 Task: Add Description DS0051 to Card Card0051 in Board Board0043 in Workspace Development in Trello
Action: Mouse moved to (731, 121)
Screenshot: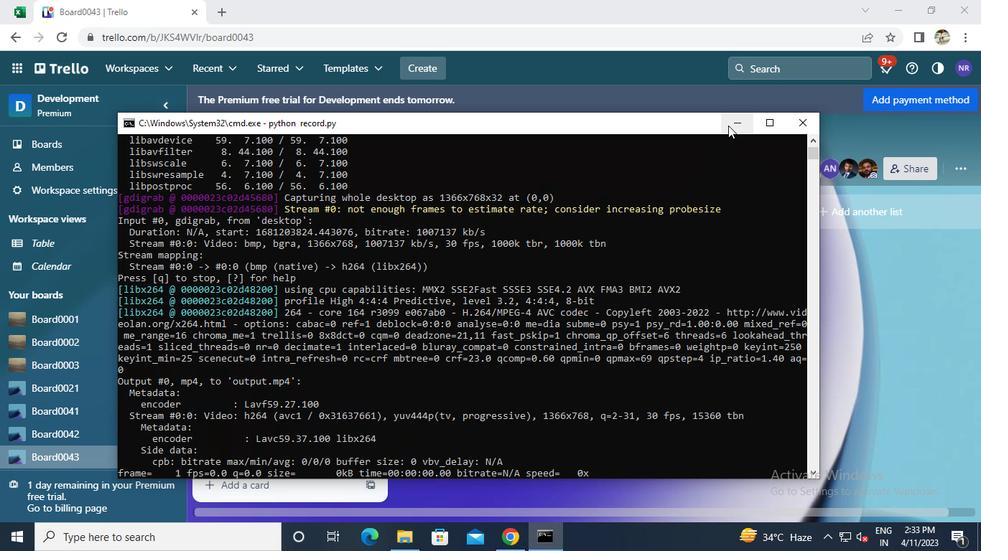 
Action: Mouse pressed left at (731, 121)
Screenshot: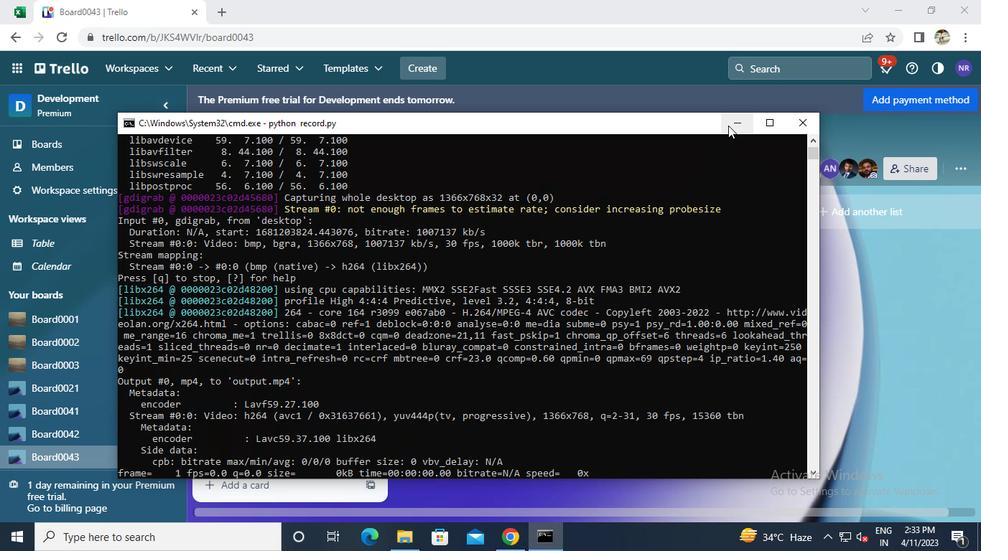 
Action: Mouse moved to (321, 386)
Screenshot: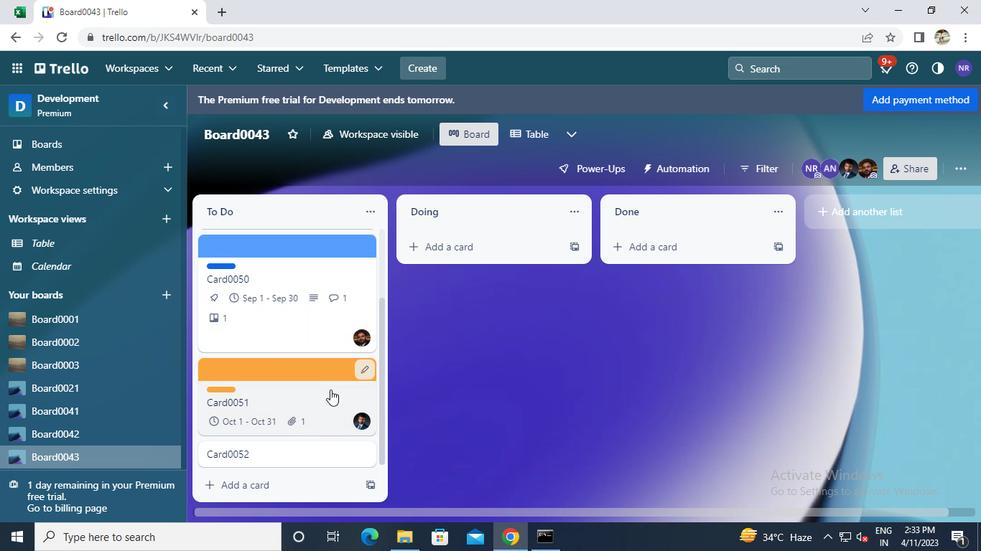 
Action: Mouse pressed left at (321, 386)
Screenshot: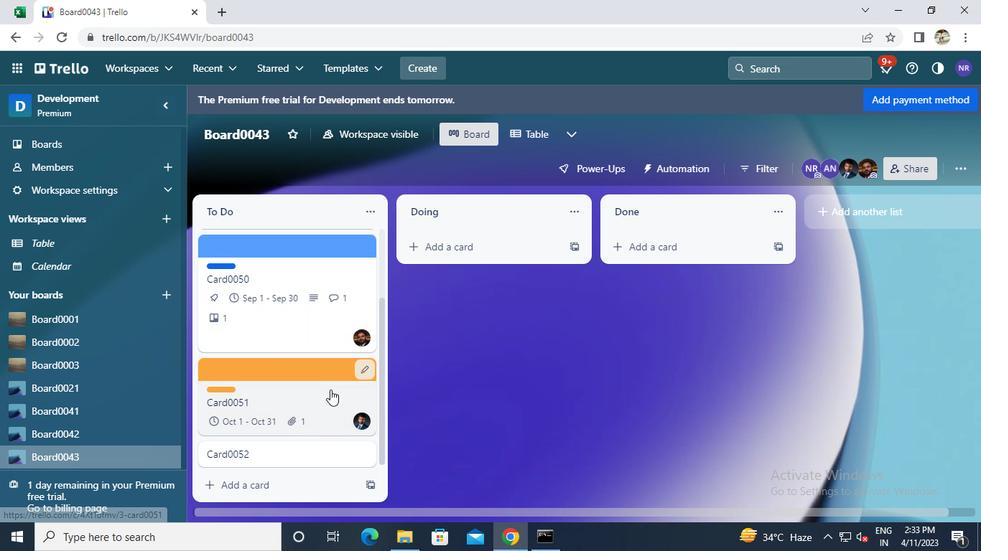
Action: Mouse moved to (319, 385)
Screenshot: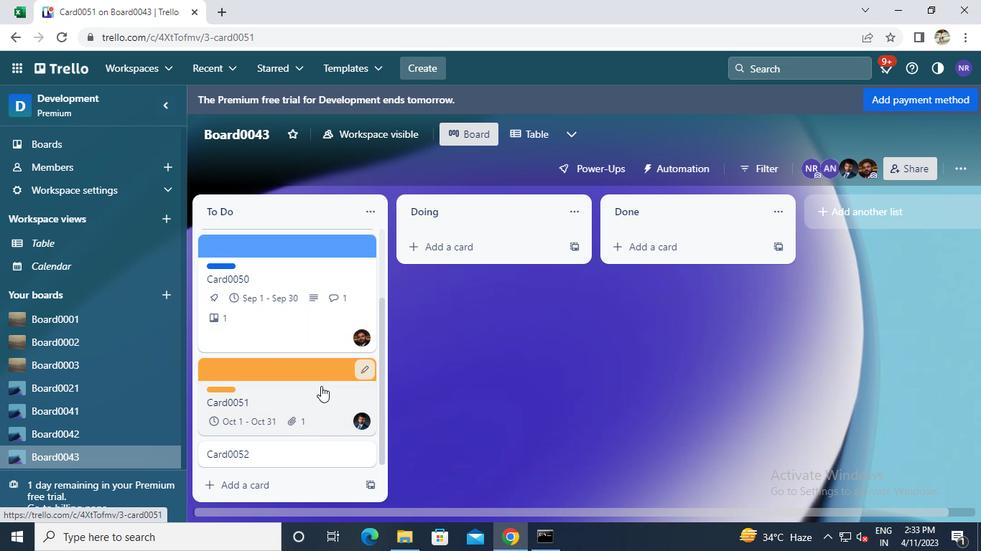 
Action: Mouse pressed left at (319, 385)
Screenshot: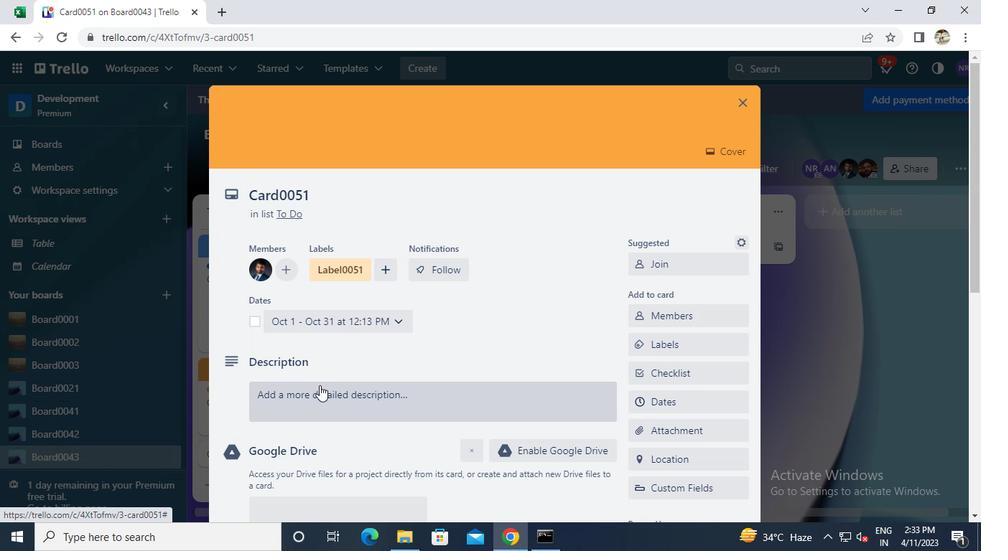 
Action: Keyboard Key.caps_lock
Screenshot: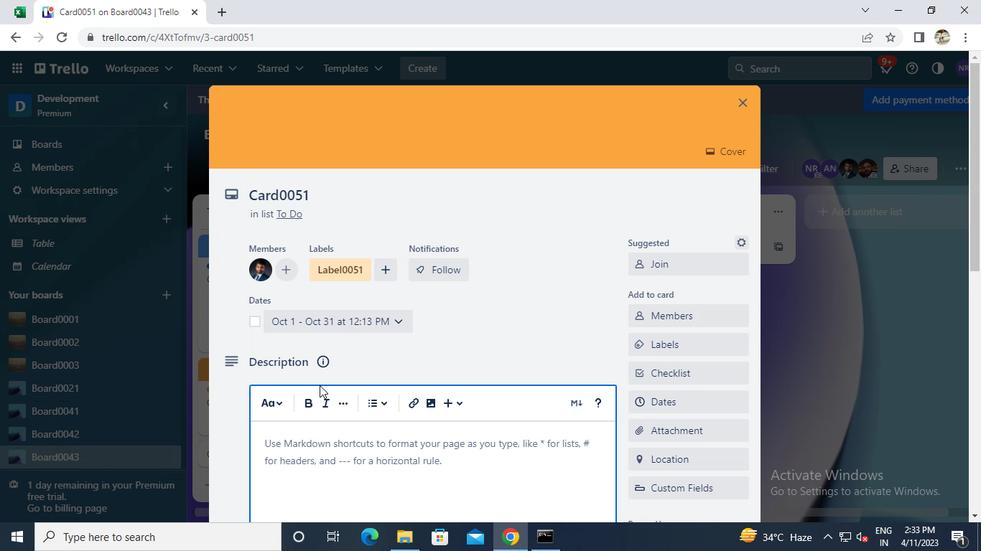 
Action: Keyboard d
Screenshot: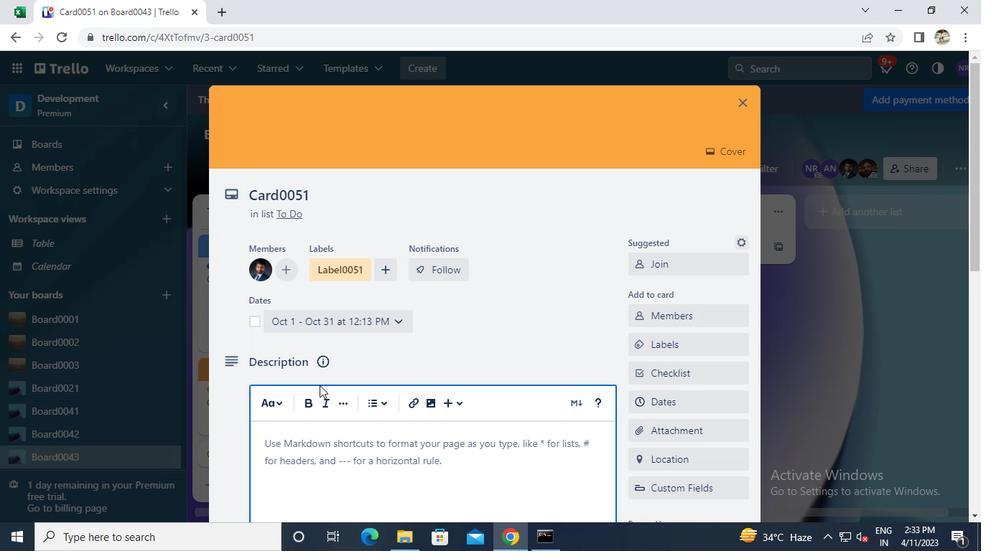 
Action: Keyboard s
Screenshot: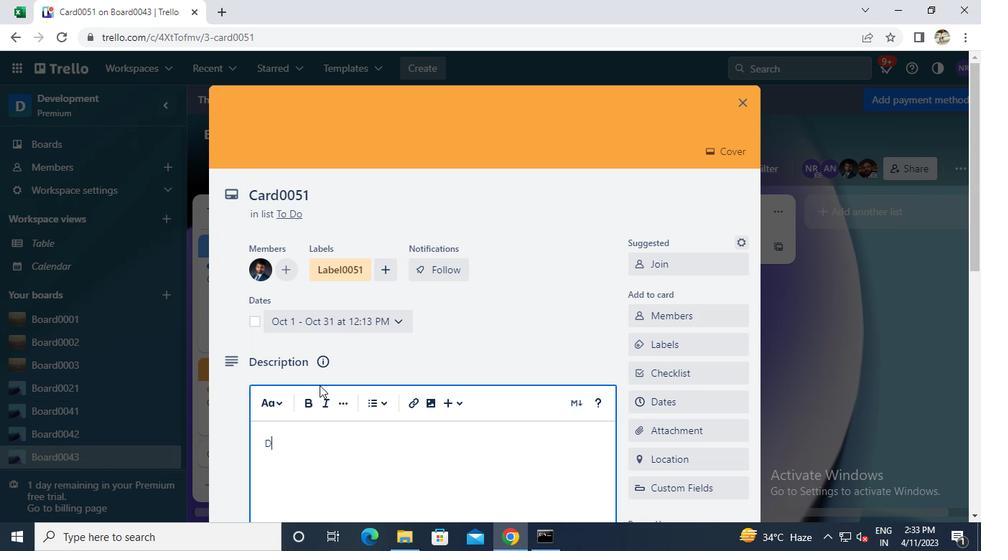 
Action: Keyboard 0
Screenshot: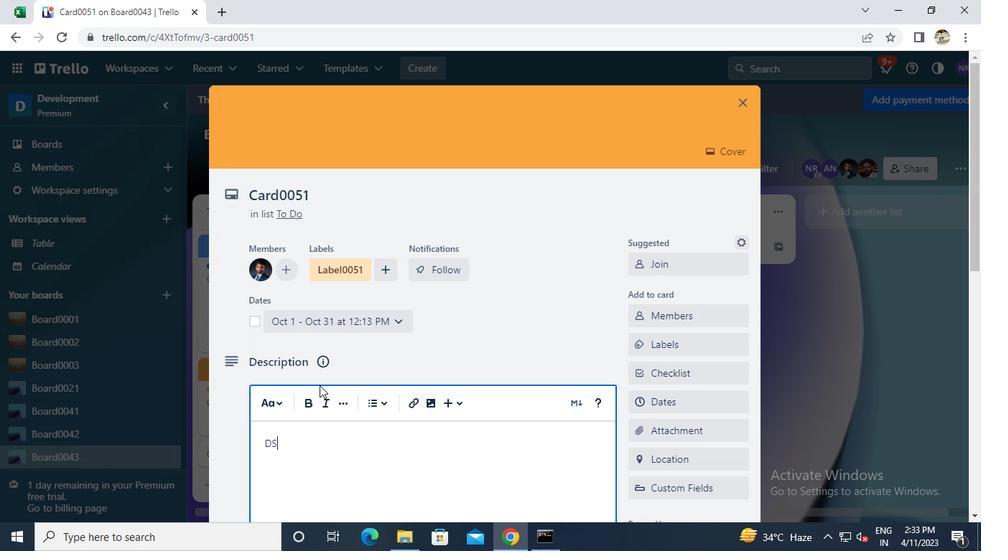 
Action: Keyboard 0
Screenshot: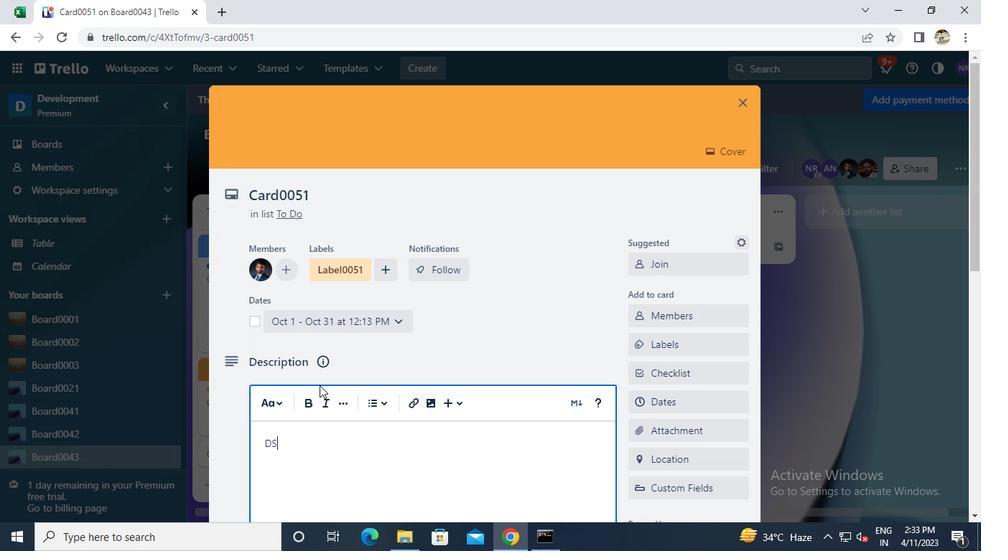 
Action: Keyboard 5
Screenshot: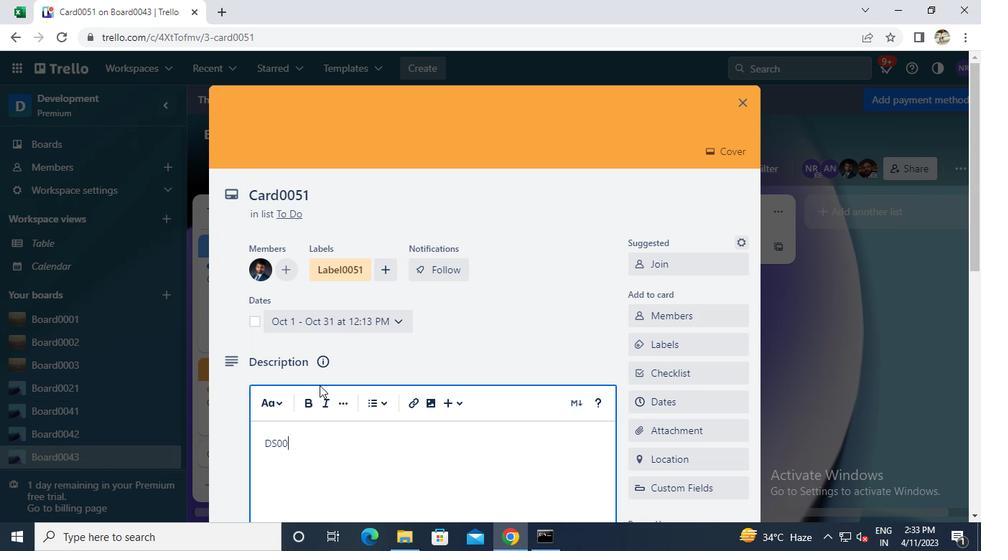 
Action: Keyboard 1
Screenshot: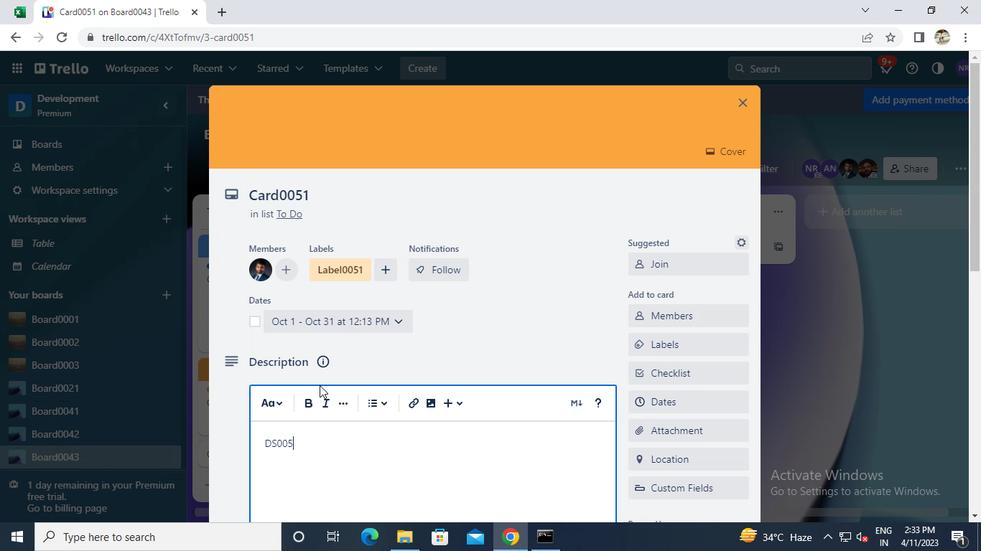 
Action: Mouse moved to (271, 305)
Screenshot: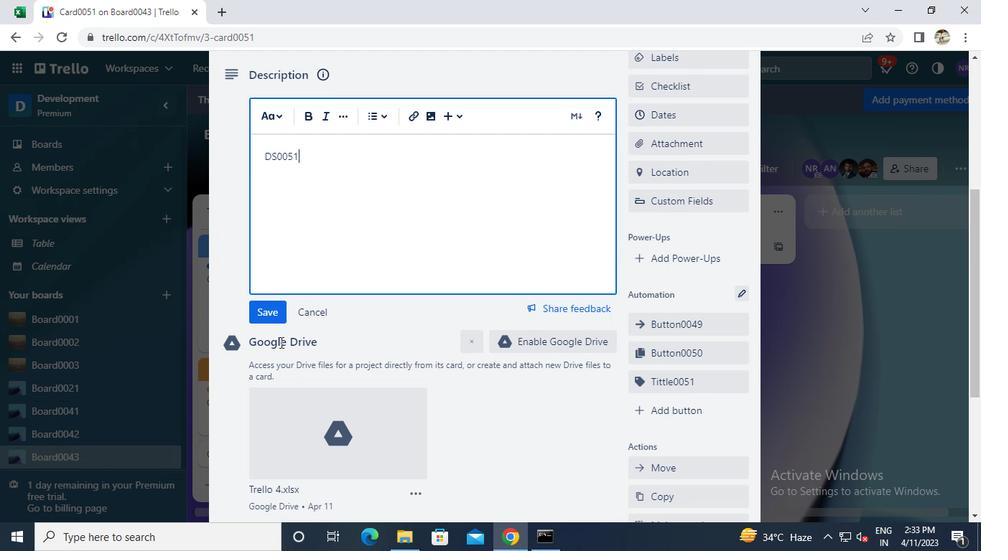 
Action: Mouse pressed left at (271, 305)
Screenshot: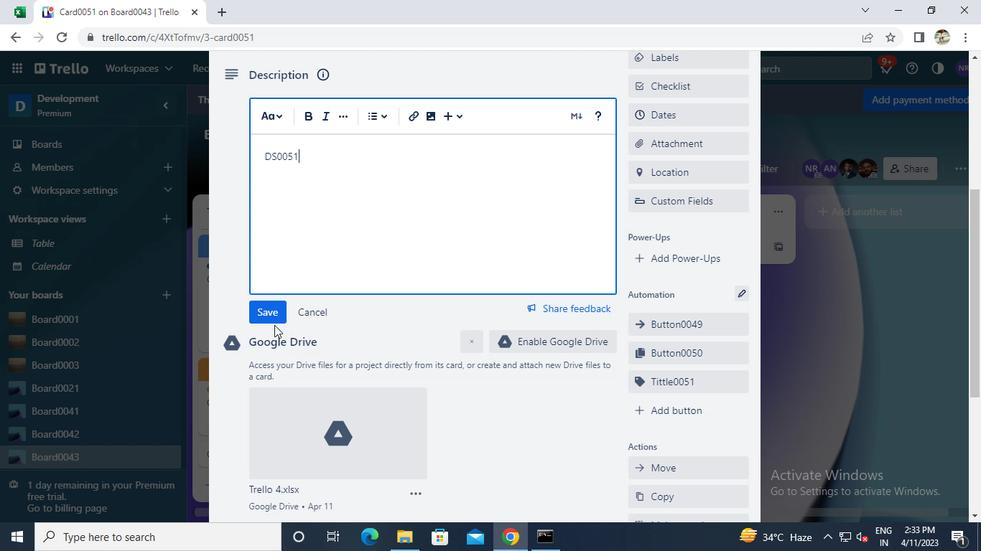 
Action: Mouse moved to (543, 533)
Screenshot: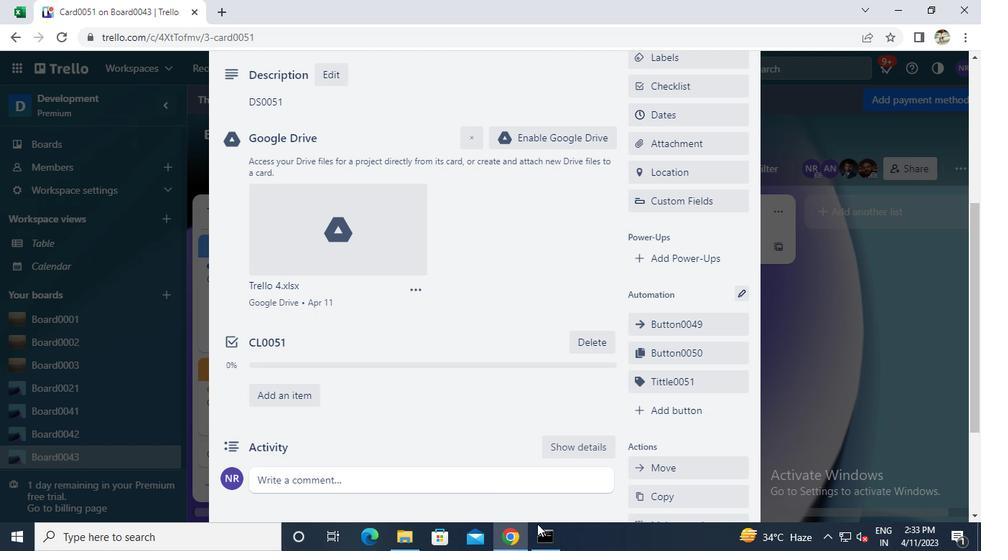 
Action: Mouse pressed left at (543, 533)
Screenshot: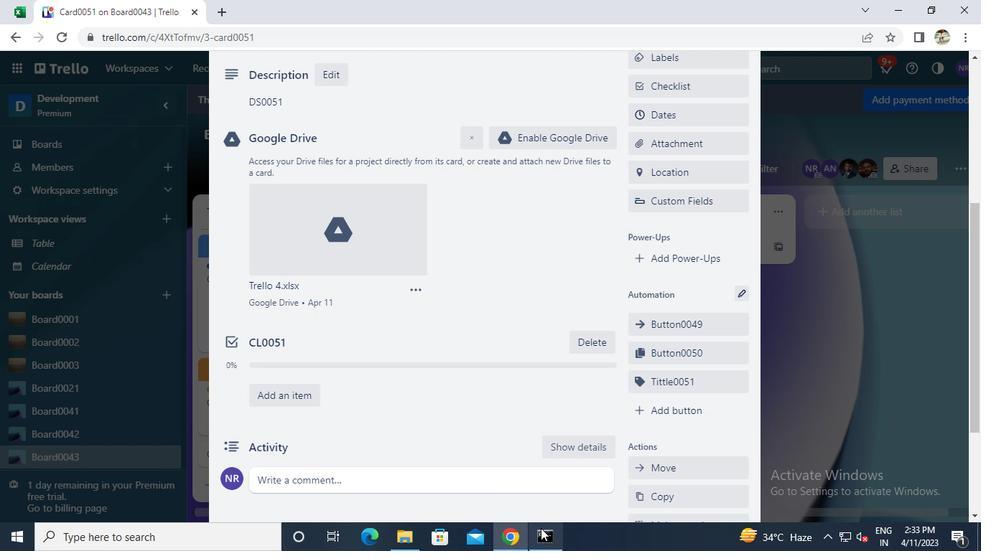 
Action: Mouse moved to (802, 124)
Screenshot: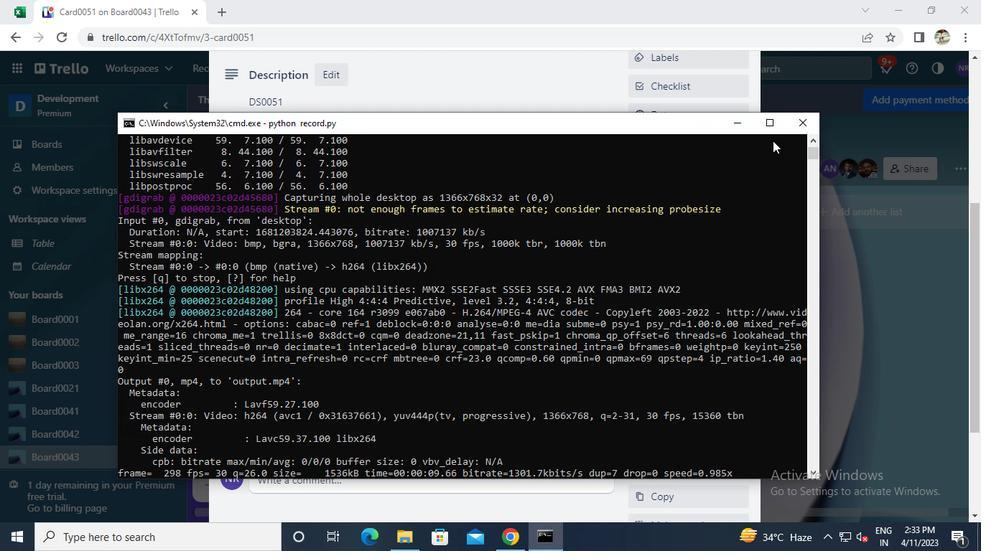 
Action: Mouse pressed left at (802, 124)
Screenshot: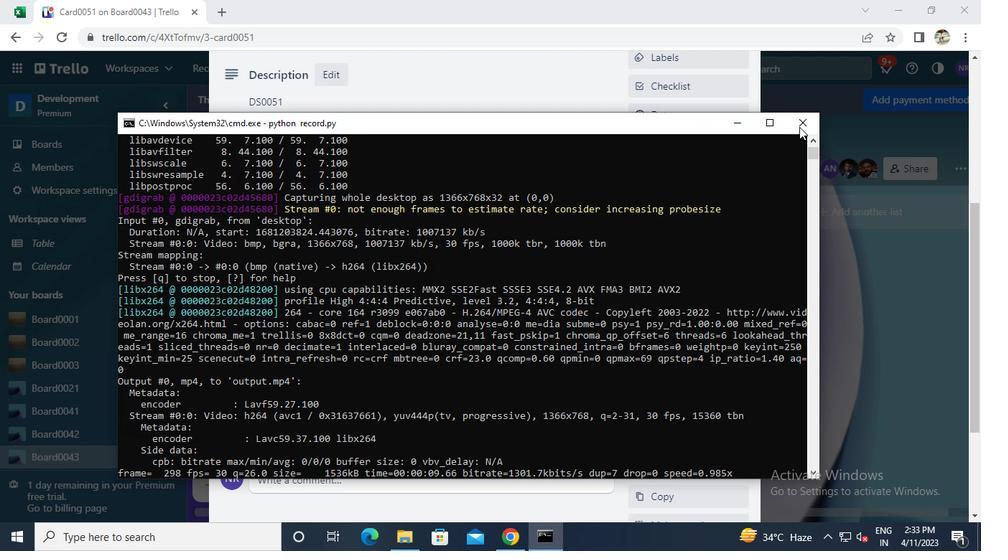 
Action: Mouse moved to (797, 130)
Screenshot: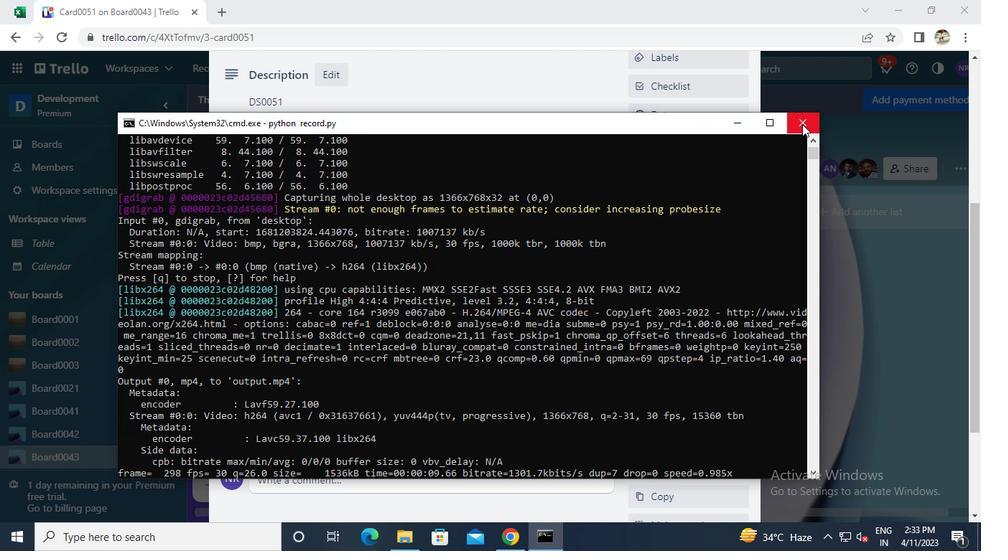 
